 Task: Create a new view control for the user
Action: Mouse moved to (199, 245)
Screenshot: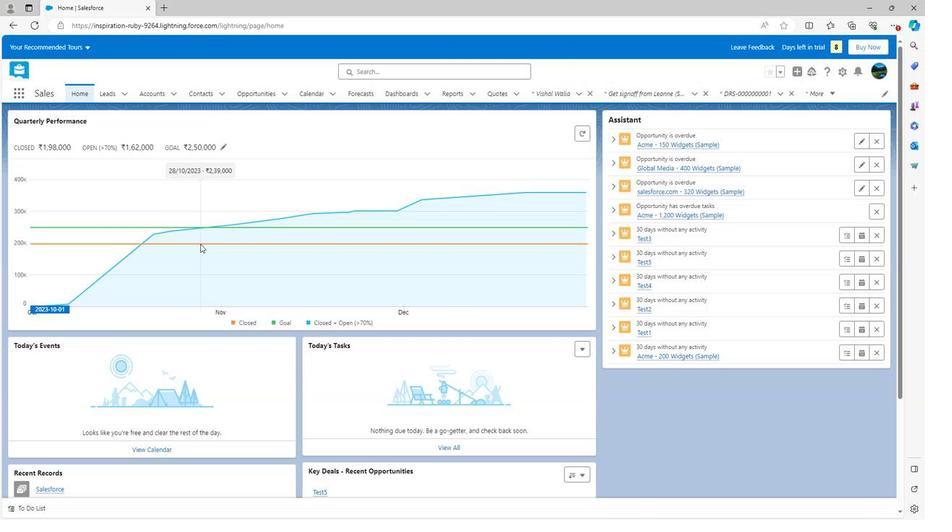 
Action: Mouse scrolled (199, 244) with delta (0, 0)
Screenshot: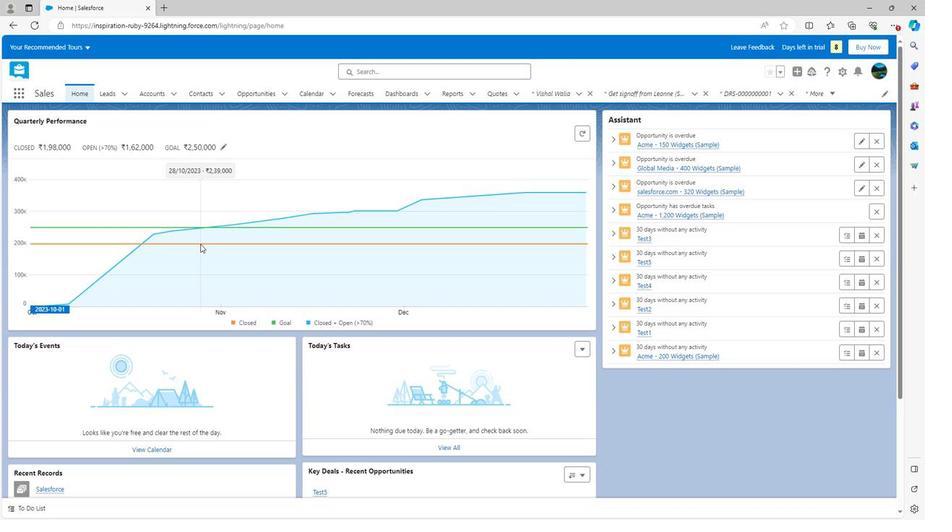 
Action: Mouse scrolled (199, 244) with delta (0, 0)
Screenshot: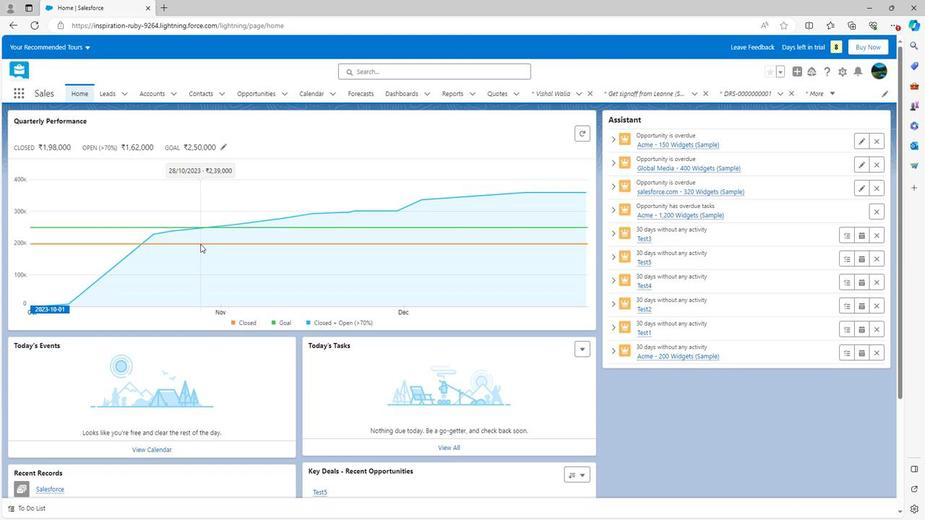 
Action: Mouse scrolled (199, 244) with delta (0, 0)
Screenshot: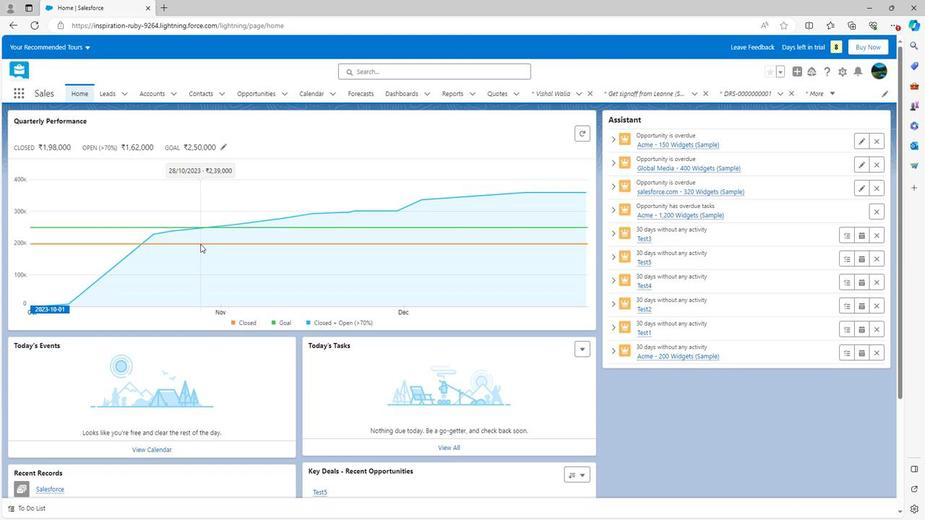 
Action: Mouse moved to (199, 243)
Screenshot: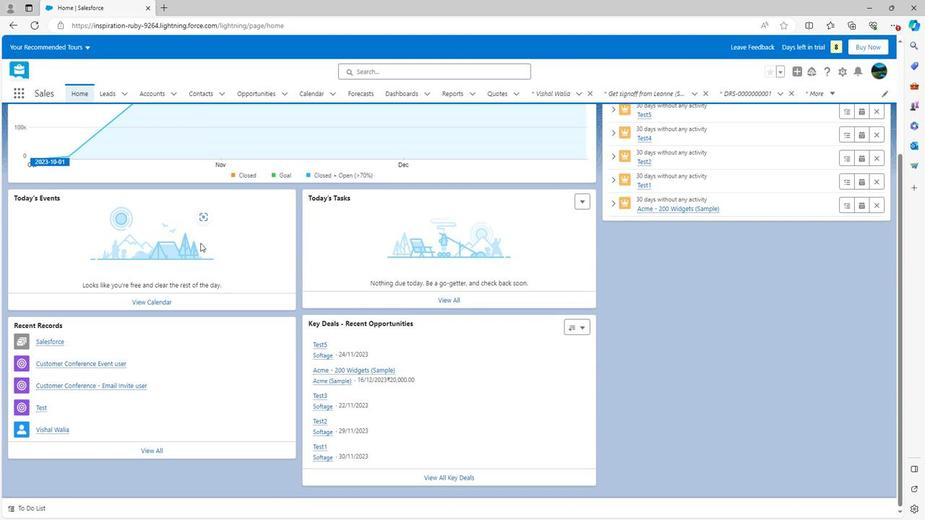 
Action: Mouse scrolled (199, 244) with delta (0, 0)
Screenshot: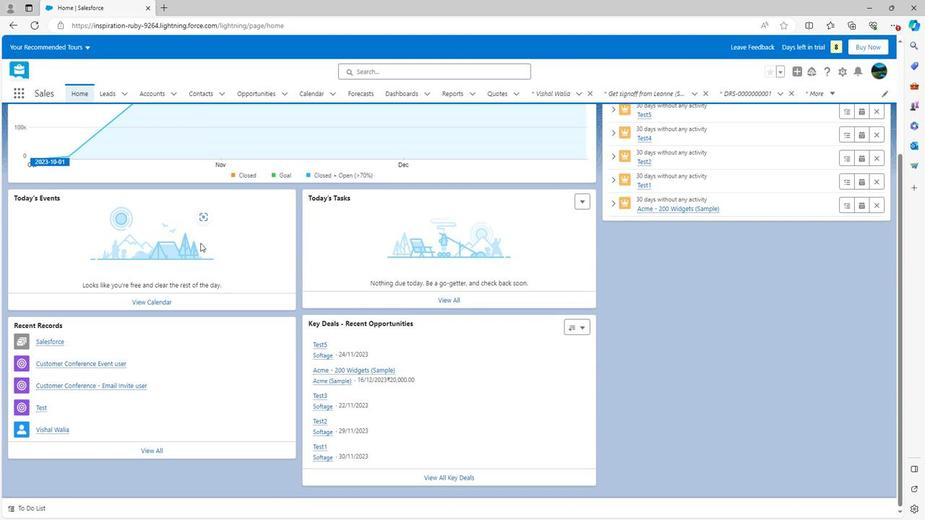 
Action: Mouse scrolled (199, 244) with delta (0, 0)
Screenshot: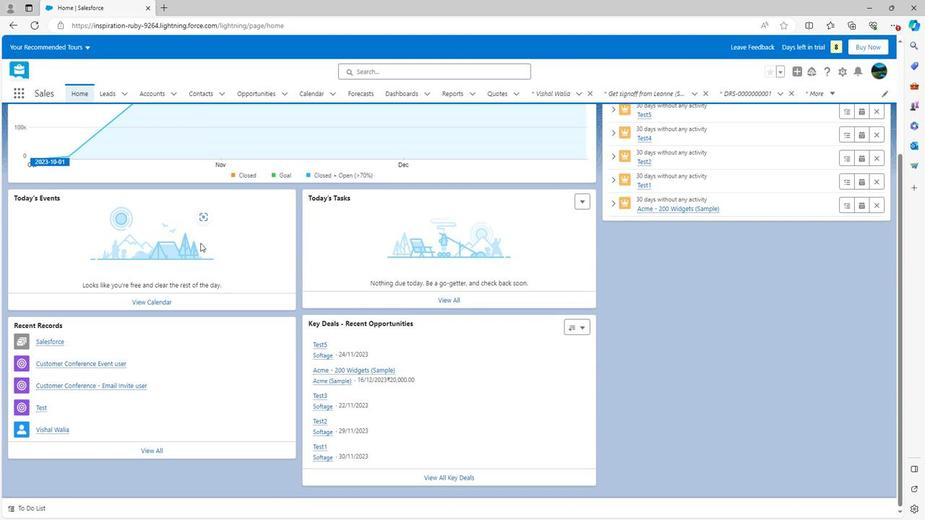 
Action: Mouse scrolled (199, 244) with delta (0, 0)
Screenshot: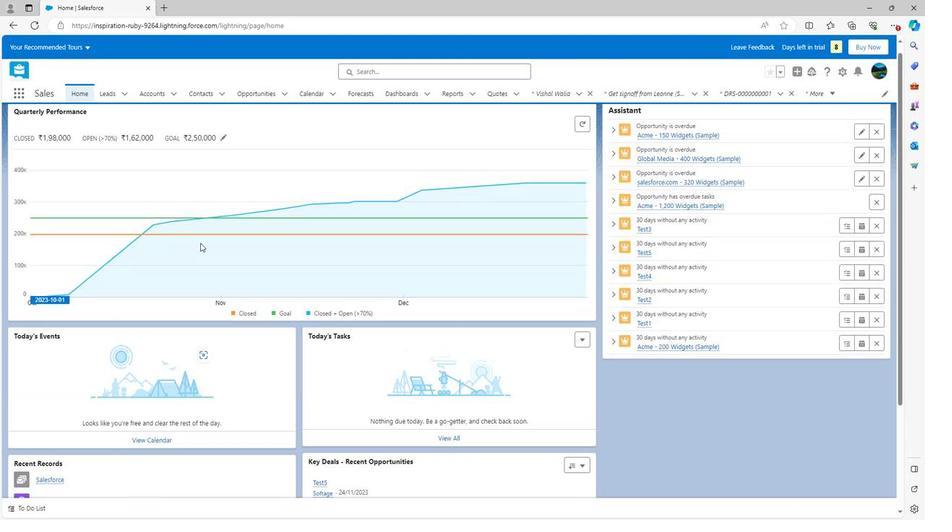 
Action: Mouse scrolled (199, 244) with delta (0, 0)
Screenshot: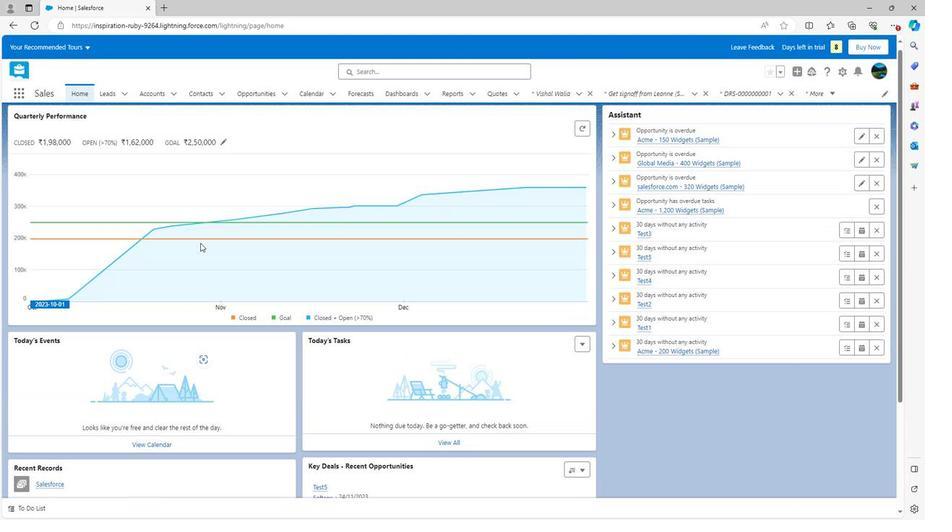 
Action: Mouse moved to (767, 91)
Screenshot: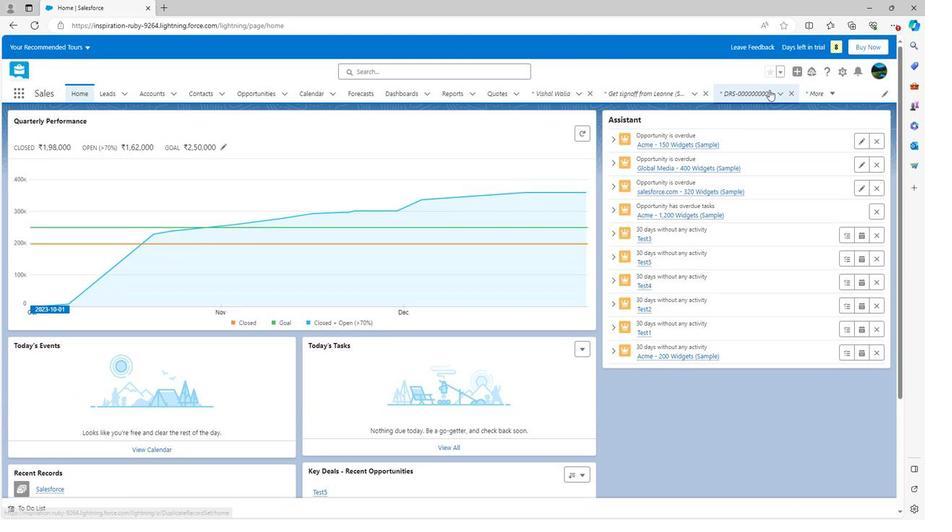 
Action: Mouse pressed left at (767, 91)
Screenshot: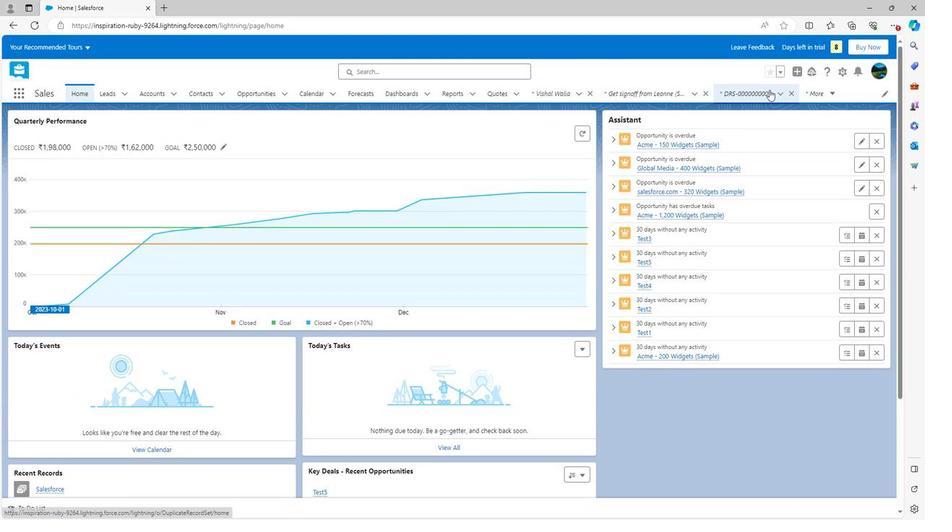
Action: Mouse moved to (815, 144)
Screenshot: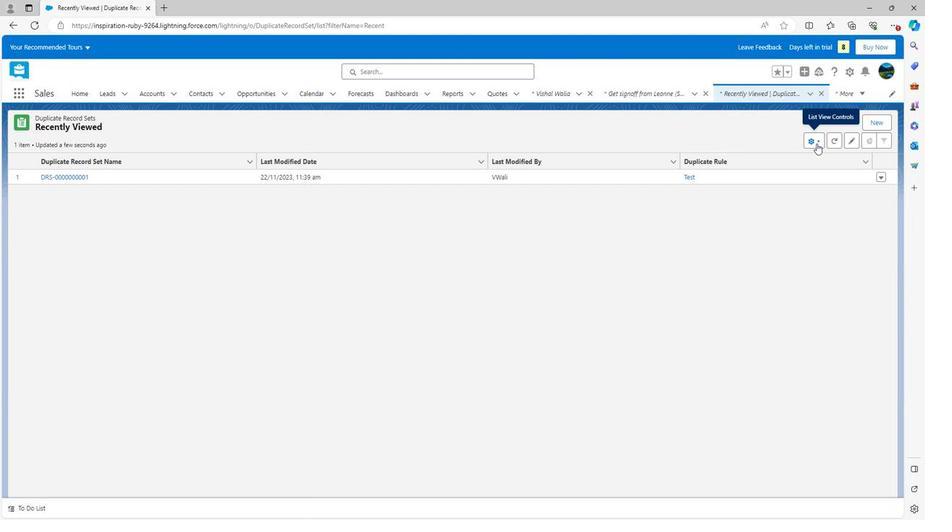 
Action: Mouse pressed left at (815, 144)
Screenshot: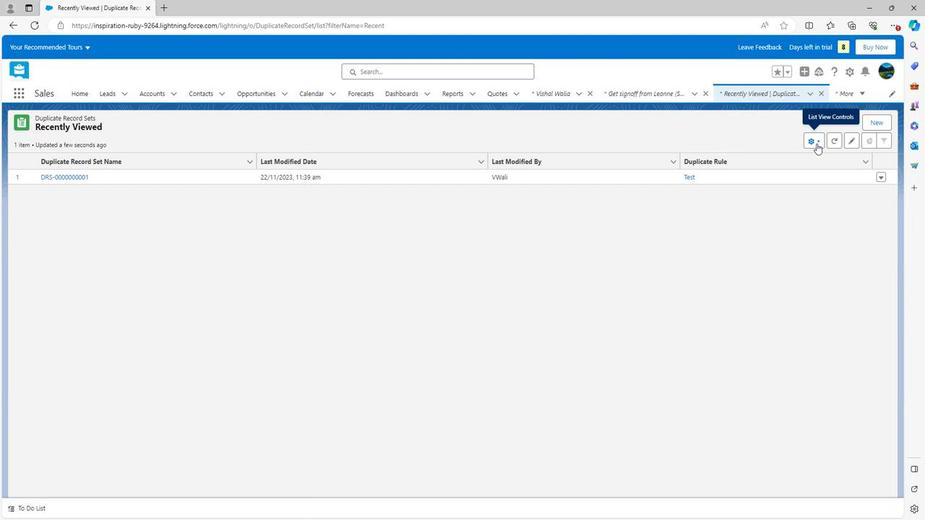 
Action: Mouse moved to (756, 177)
Screenshot: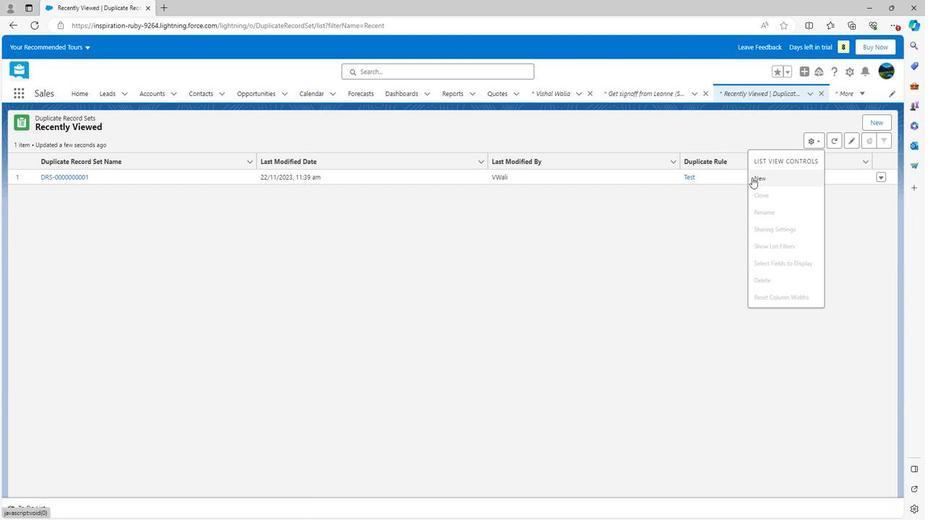 
Action: Mouse pressed left at (756, 177)
Screenshot: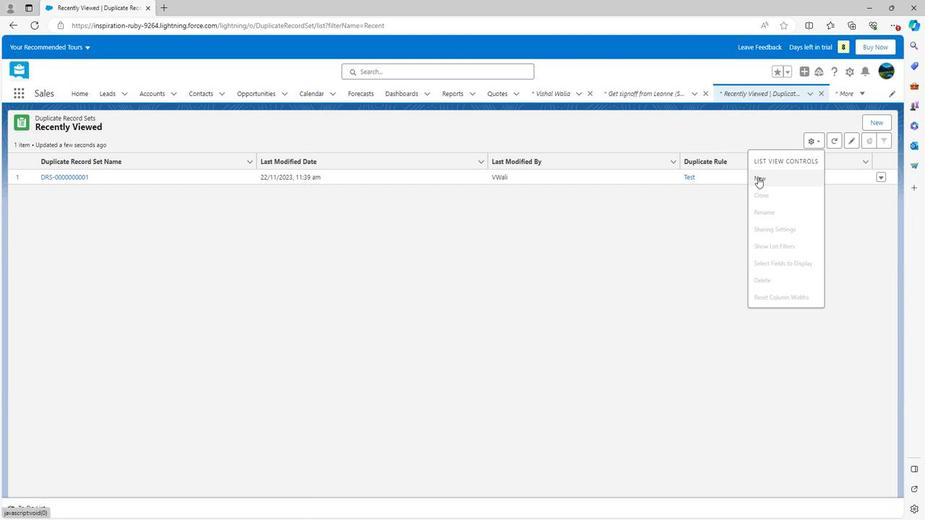 
Action: Mouse moved to (394, 224)
Screenshot: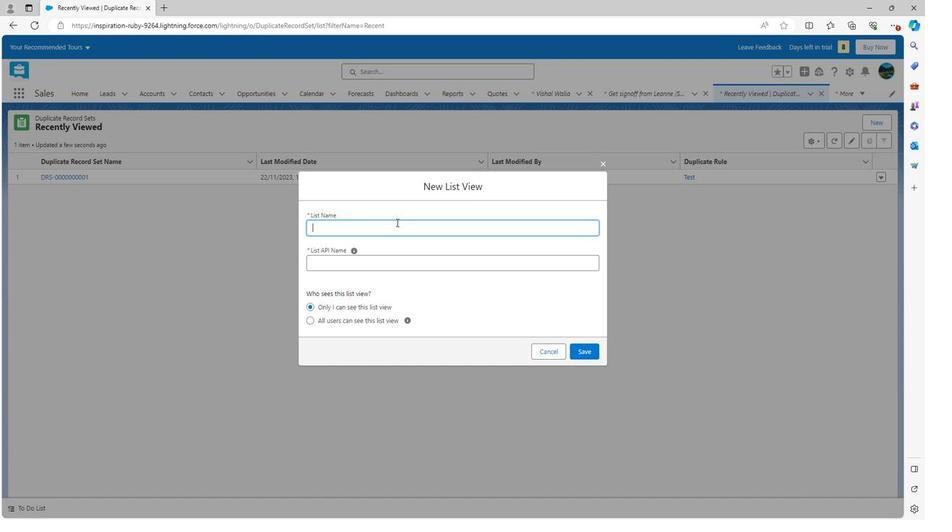 
Action: Key pressed <Key.shift><Key.shift><Key.shift>Test
Screenshot: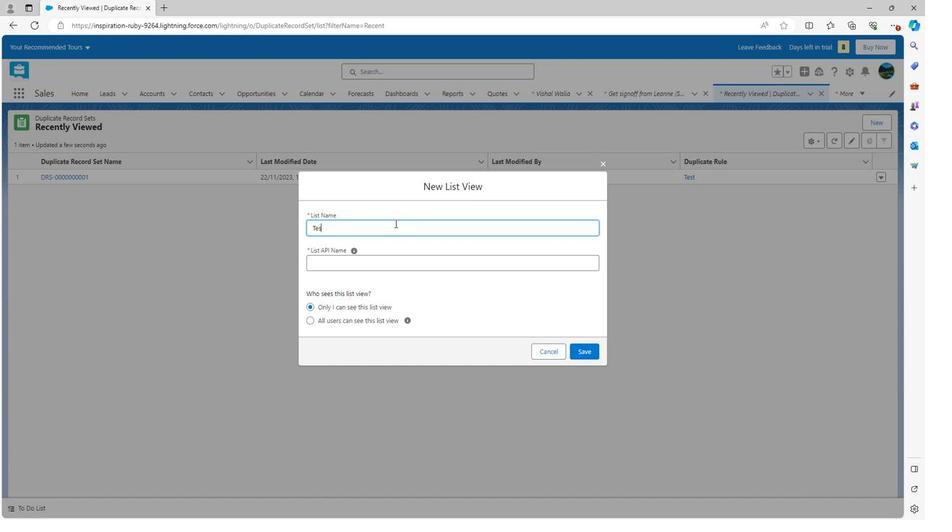
Action: Mouse moved to (422, 245)
Screenshot: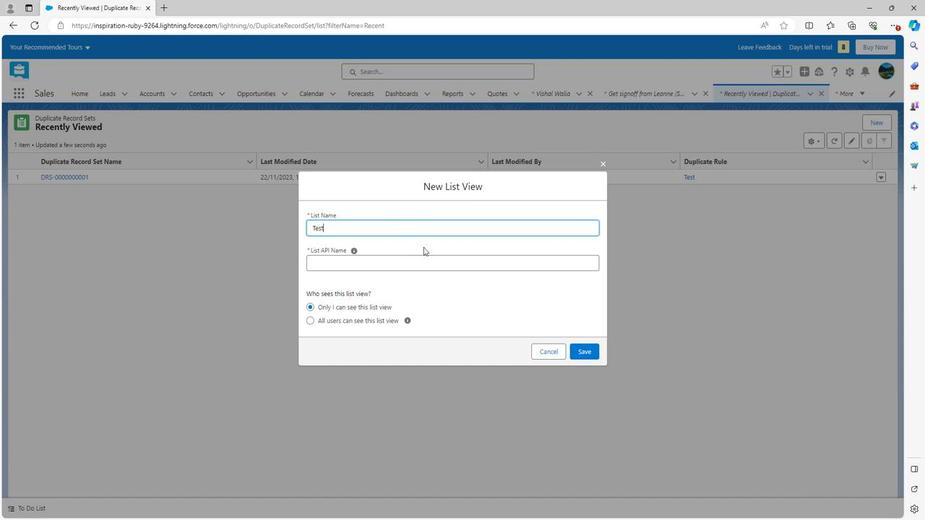 
Action: Mouse pressed left at (422, 245)
Screenshot: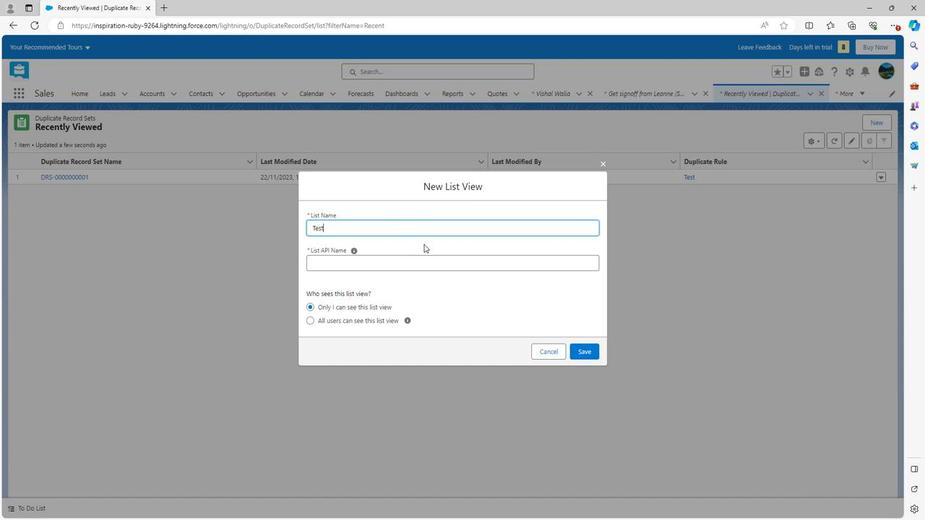 
Action: Mouse moved to (579, 351)
Screenshot: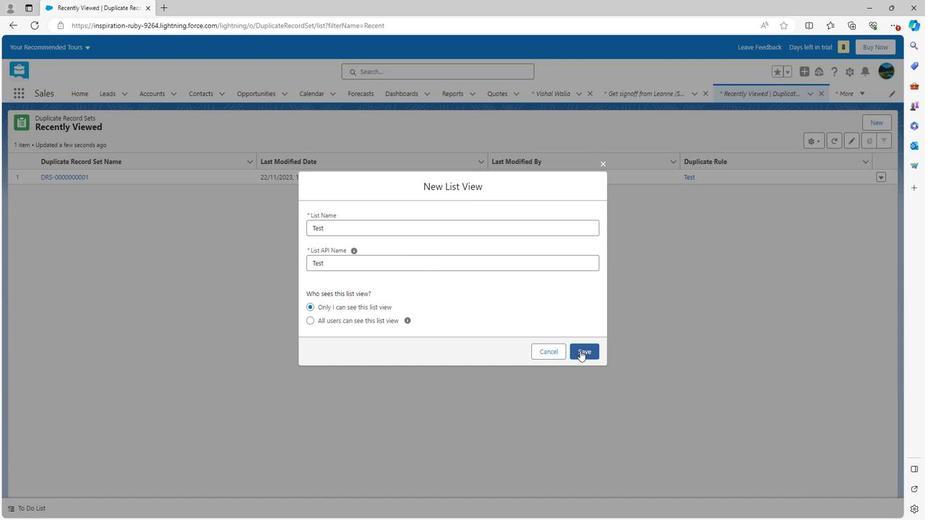 
Action: Mouse pressed left at (579, 351)
Screenshot: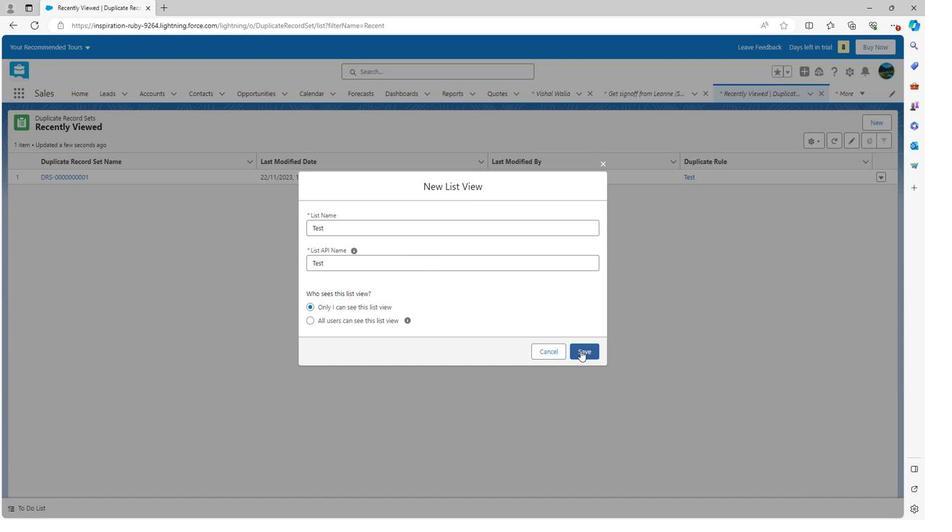 
Action: Mouse moved to (791, 199)
Screenshot: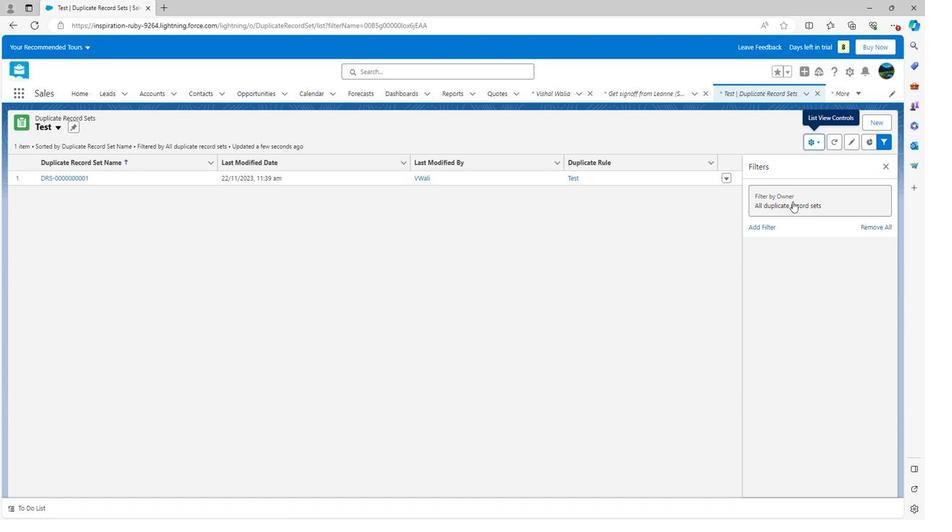 
Action: Mouse pressed left at (791, 199)
Screenshot: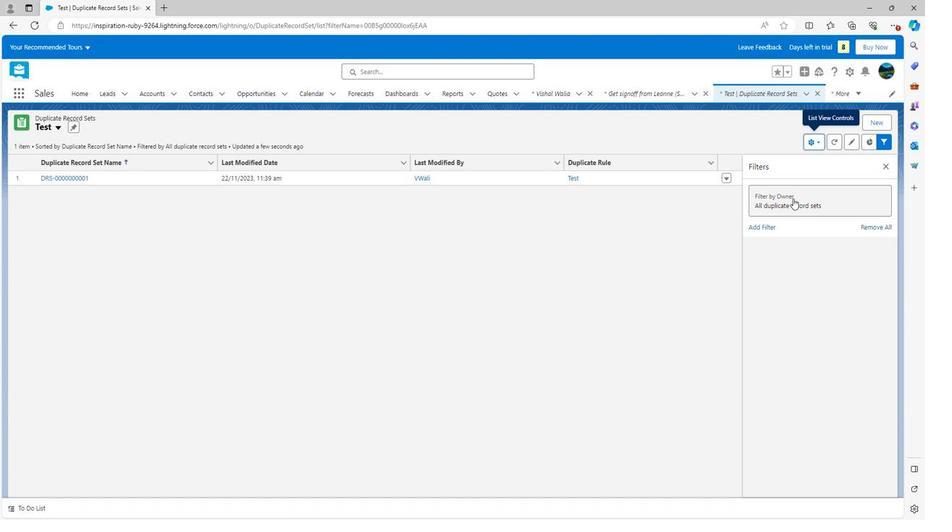 
Action: Mouse moved to (704, 214)
Screenshot: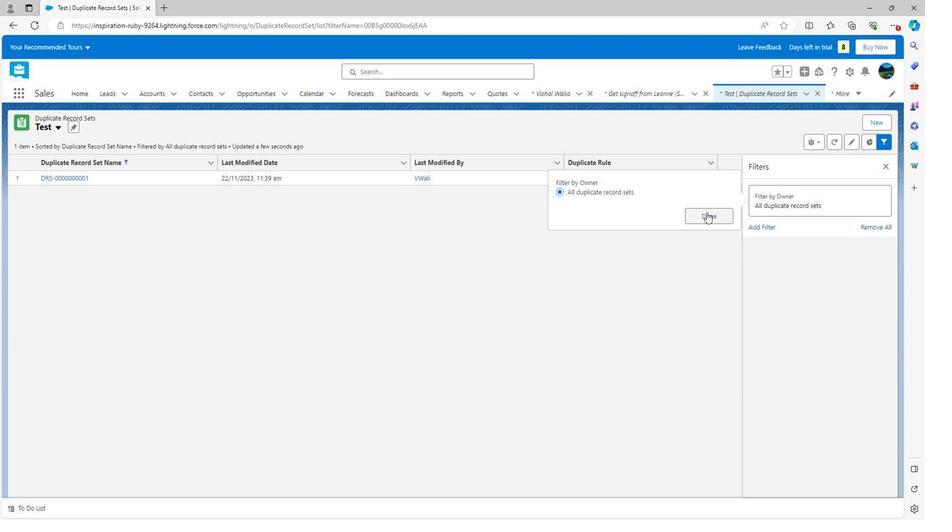
Action: Mouse pressed left at (704, 214)
Screenshot: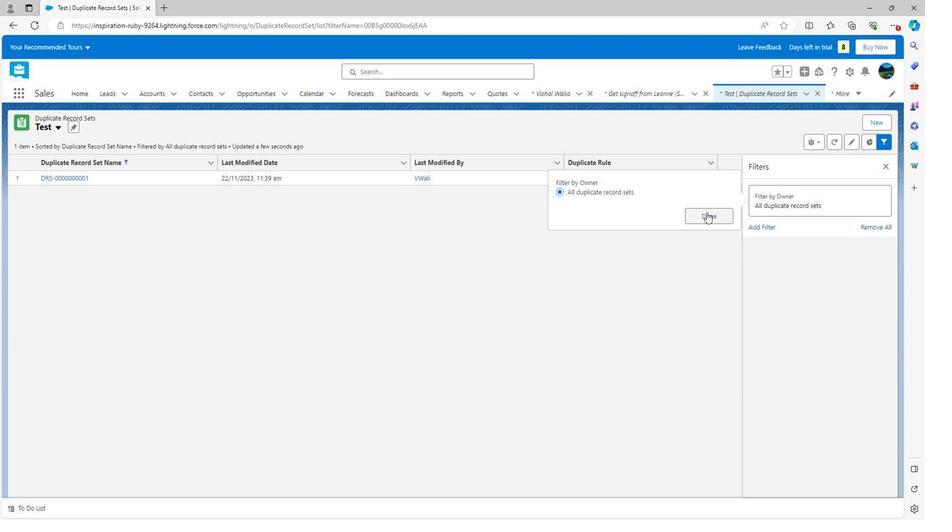 
Action: Mouse moved to (882, 167)
Screenshot: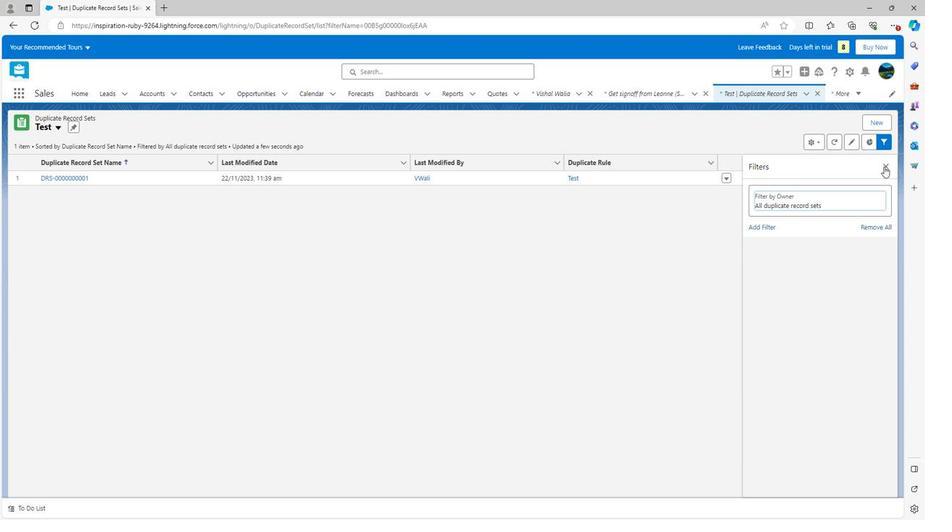 
Action: Mouse pressed left at (882, 167)
Screenshot: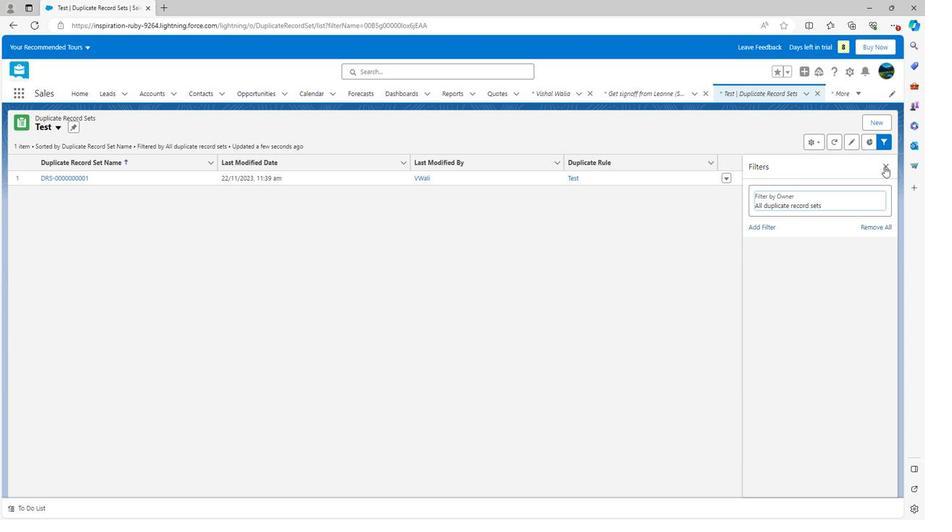 
Action: Mouse moved to (733, 232)
Screenshot: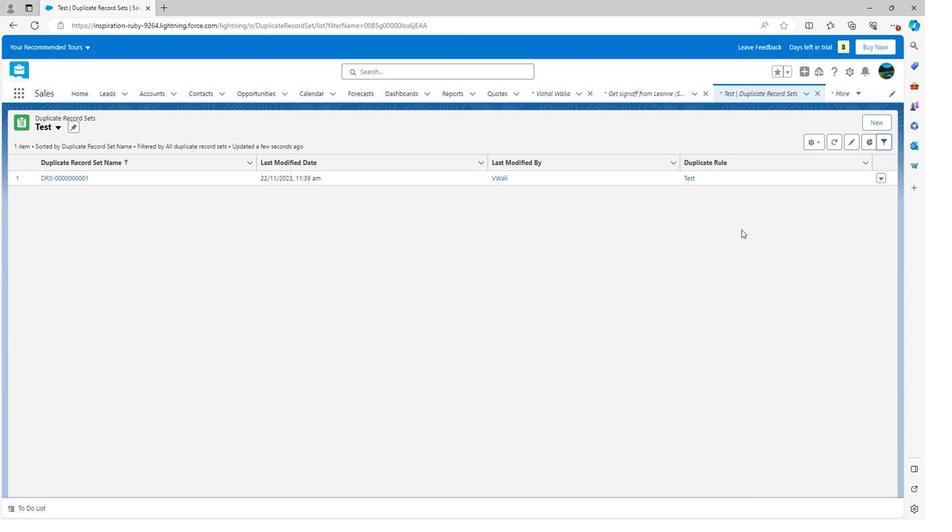 
Action: Mouse scrolled (733, 232) with delta (0, 0)
Screenshot: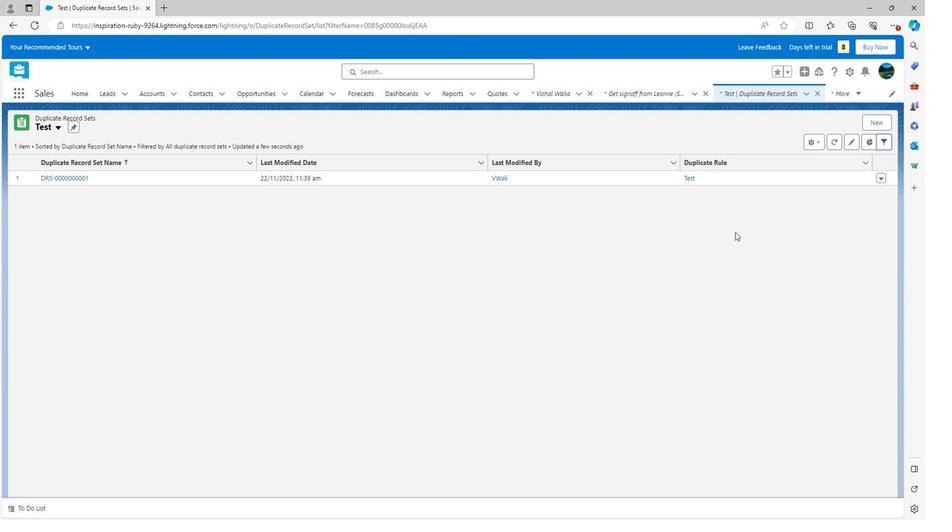 
Action: Mouse moved to (734, 230)
Screenshot: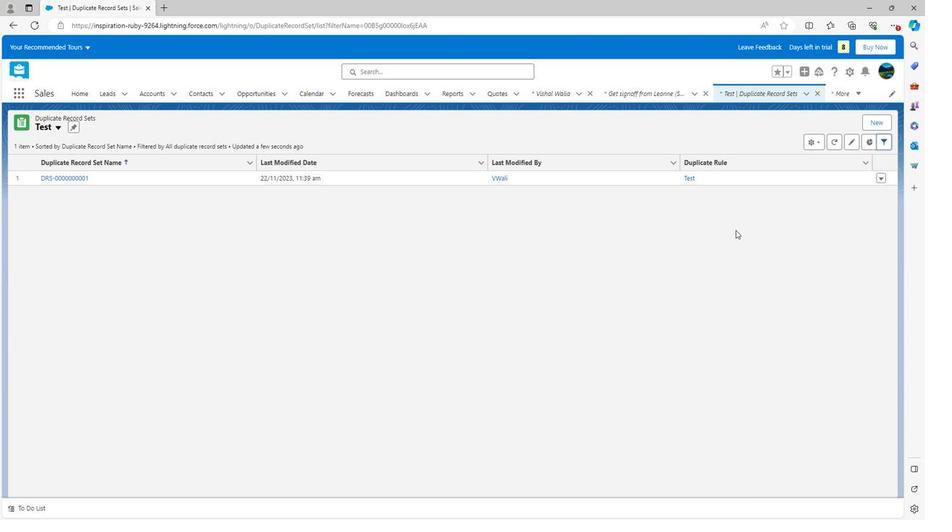 
